 Task: Font style For heading Use Liberation Sans with dark grey 1 1 colour. font size for heading '18 Pt. 'Change the font style of data to Liberation Sansand font size to  16 Pt. Change the alignment of both headline & data to  Align left. In the sheet  Attendance Summarybook
Action: Mouse moved to (89, 114)
Screenshot: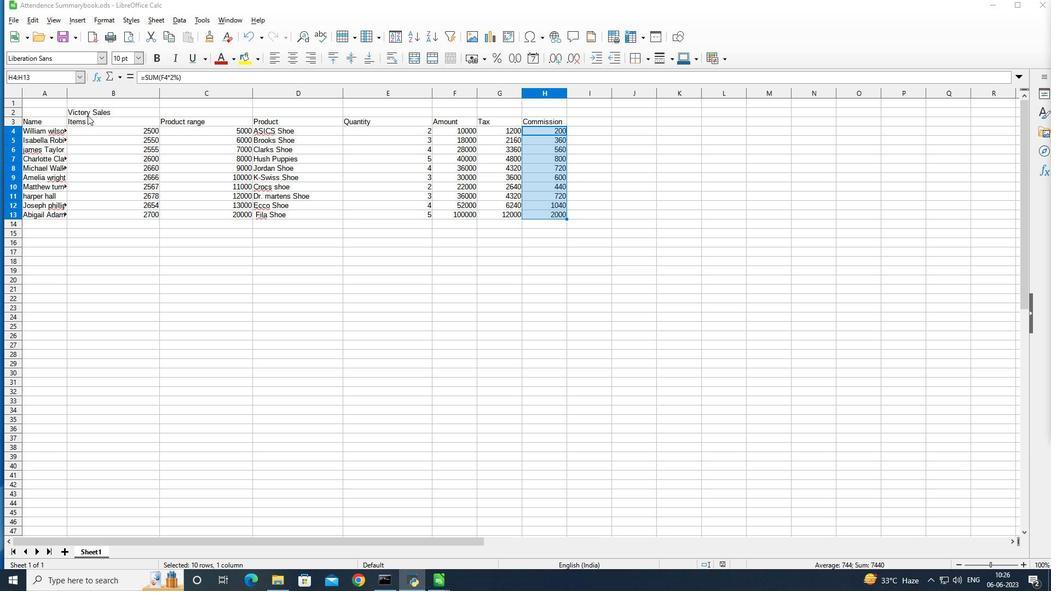 
Action: Mouse pressed left at (89, 114)
Screenshot: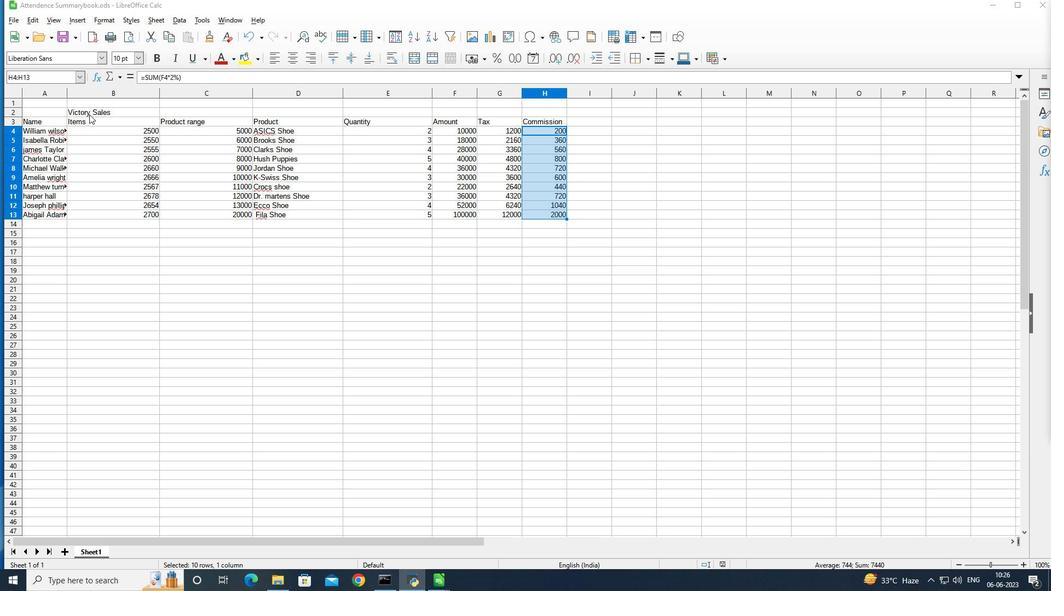 
Action: Mouse moved to (89, 113)
Screenshot: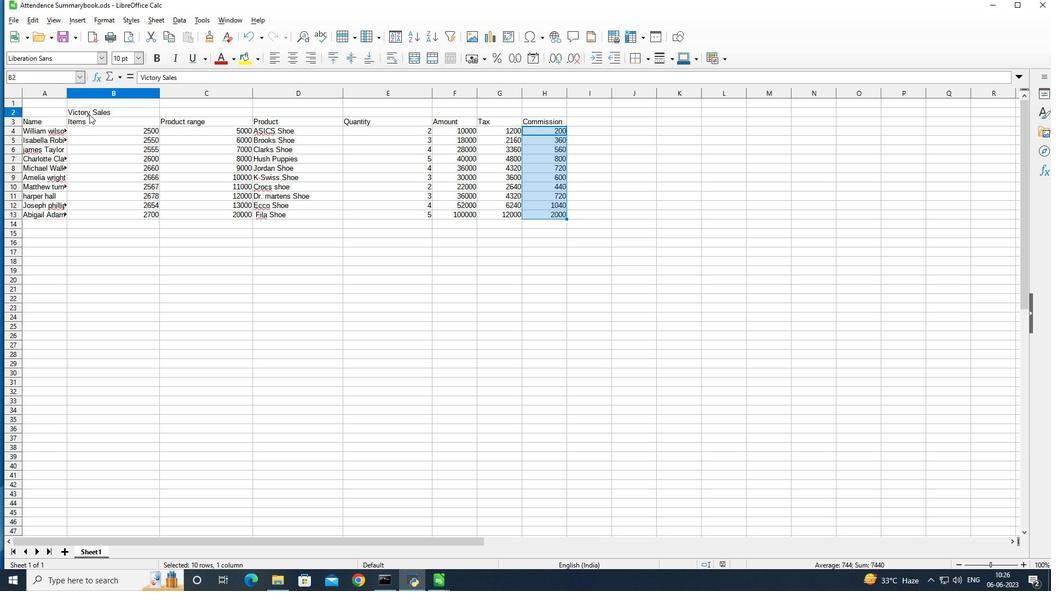 
Action: Mouse pressed left at (89, 113)
Screenshot: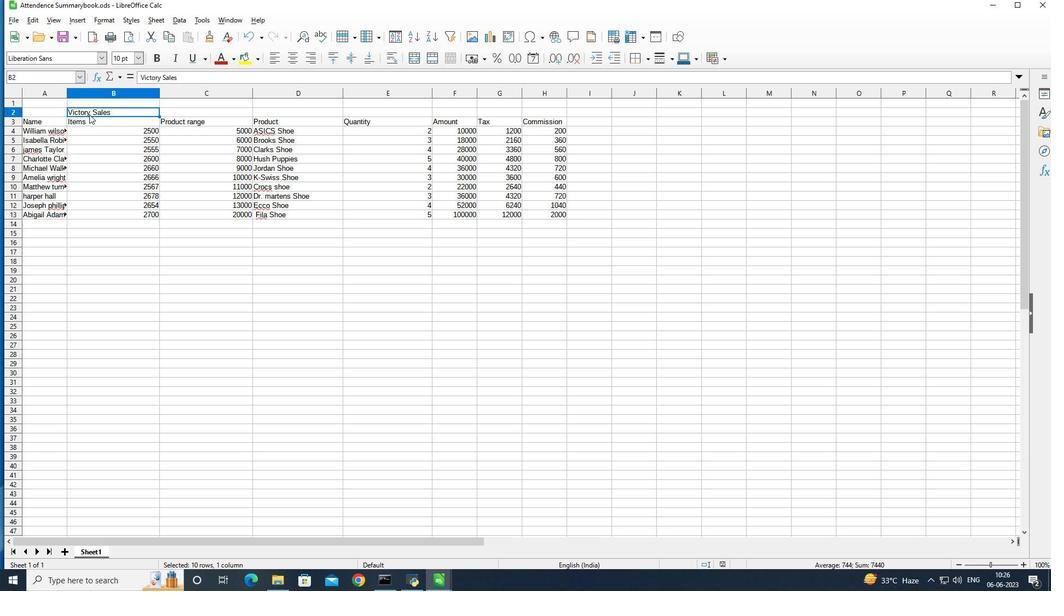
Action: Mouse pressed left at (89, 113)
Screenshot: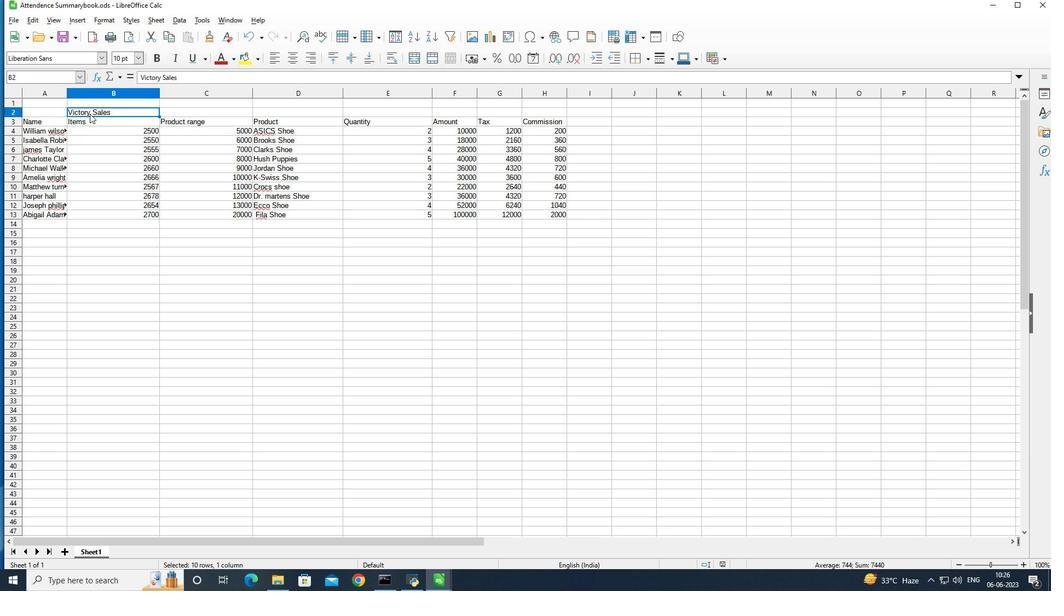 
Action: Mouse moved to (59, 56)
Screenshot: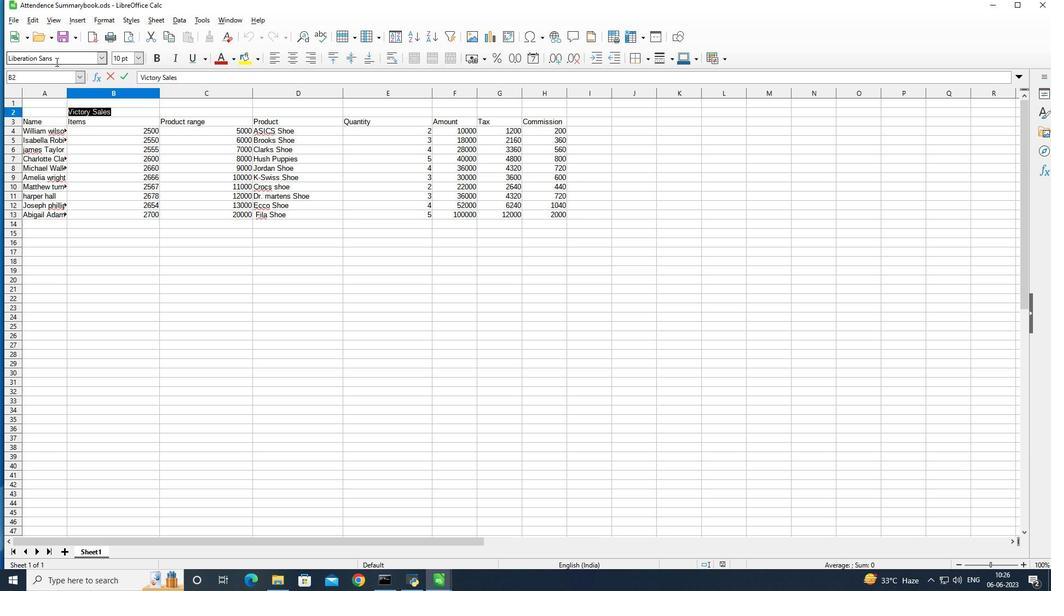 
Action: Mouse pressed left at (59, 56)
Screenshot: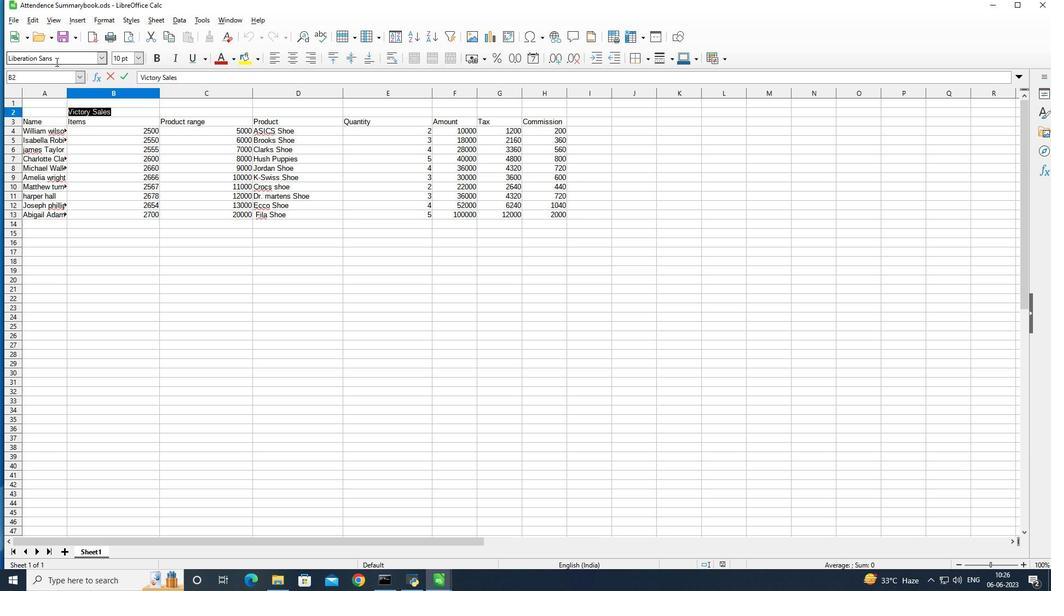 
Action: Mouse moved to (59, 56)
Screenshot: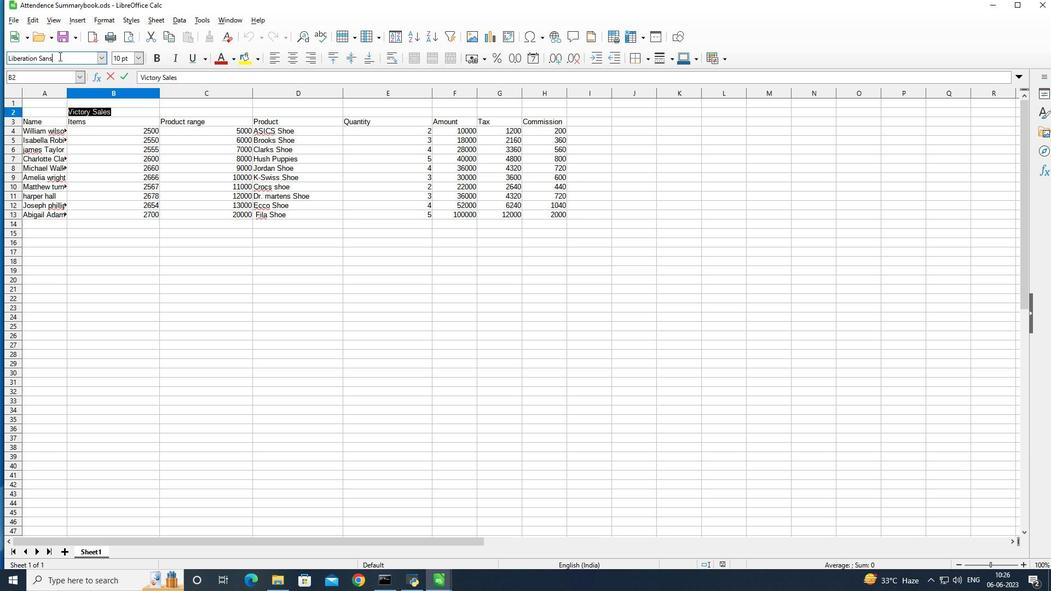 
Action: Key pressed <Key.backspace><Key.backspace><Key.backspace><Key.backspace><Key.backspace><Key.backspace><Key.backspace><Key.backspace><Key.backspace><Key.backspace><Key.backspace><Key.backspace><Key.backspace><Key.backspace><Key.backspace><Key.backspace><Key.backspace><Key.backspace><Key.backspace><Key.backspace><Key.backspace><Key.backspace><Key.backspace><Key.backspace><Key.backspace><Key.backspace><Key.backspace><Key.backspace><Key.backspace><Key.backspace><Key.backspace><Key.backspace><Key.backspace><Key.shift><Key.shift><Key.shift><Key.shift><Key.shift>Liberation<Key.enter>
Screenshot: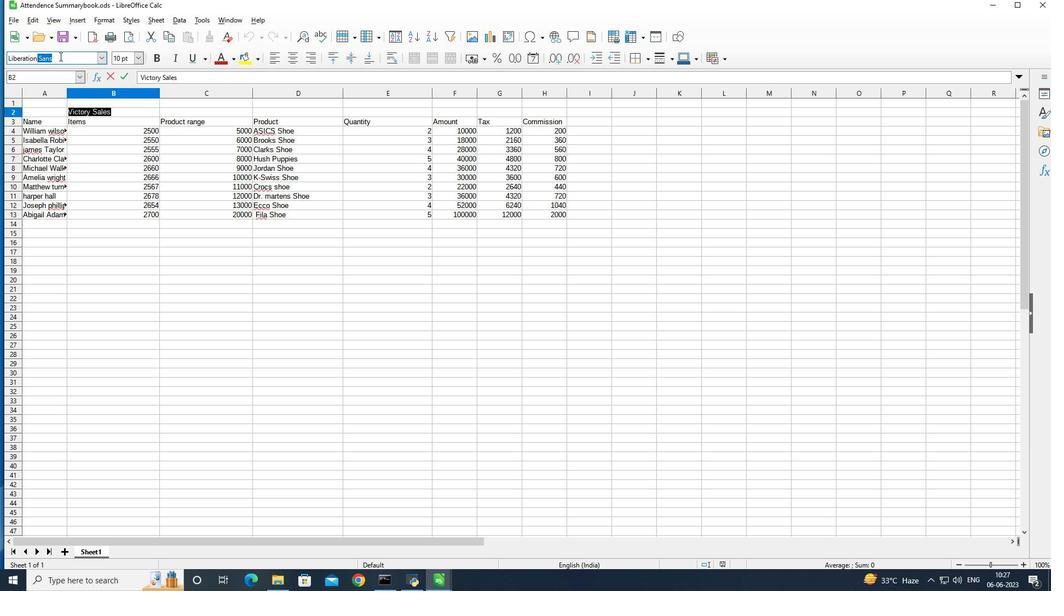 
Action: Mouse moved to (231, 56)
Screenshot: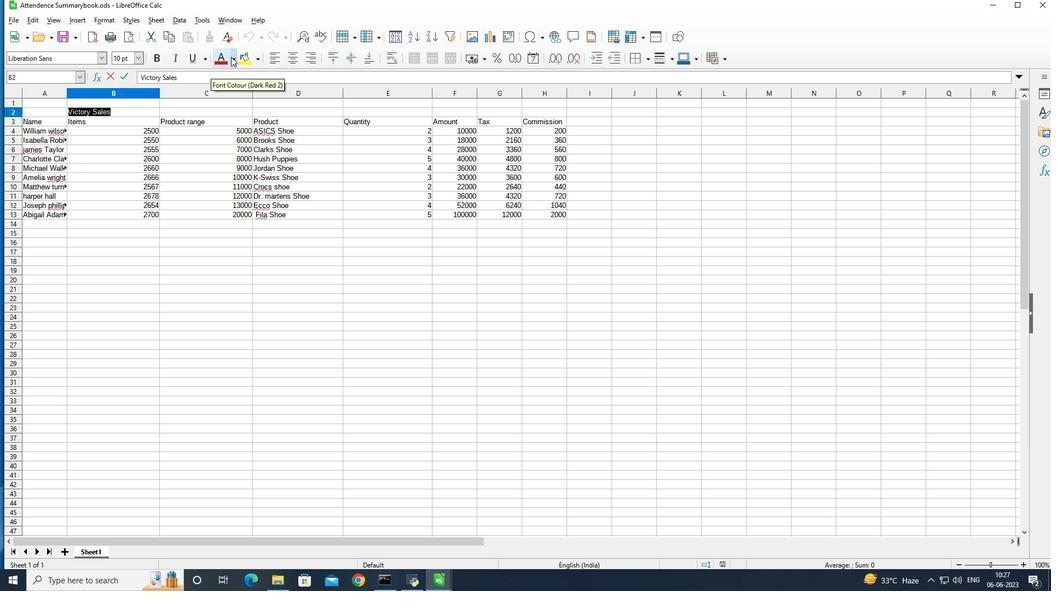
Action: Mouse pressed left at (231, 56)
Screenshot: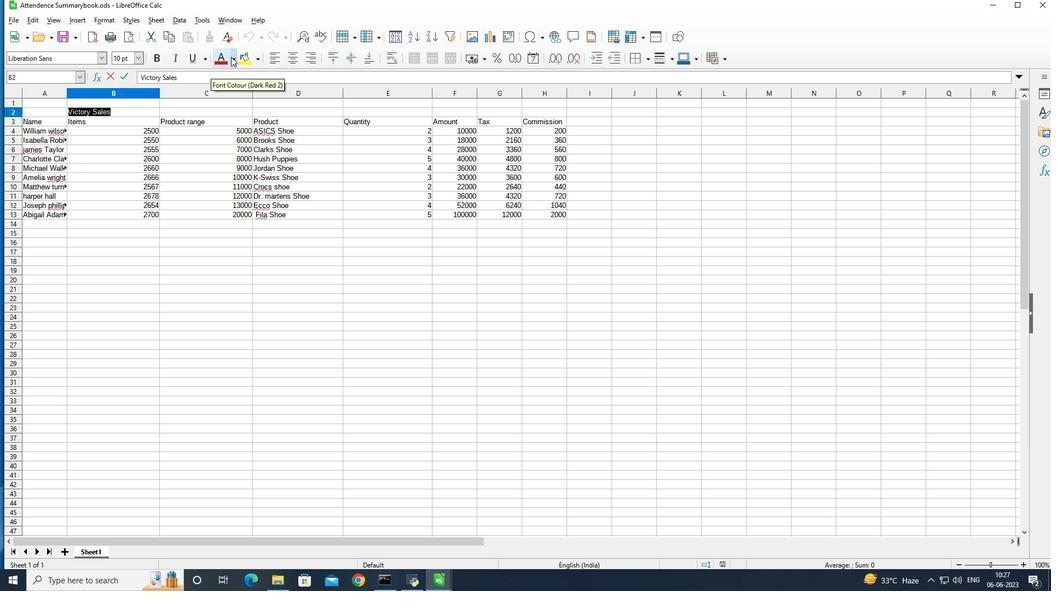 
Action: Mouse moved to (319, 114)
Screenshot: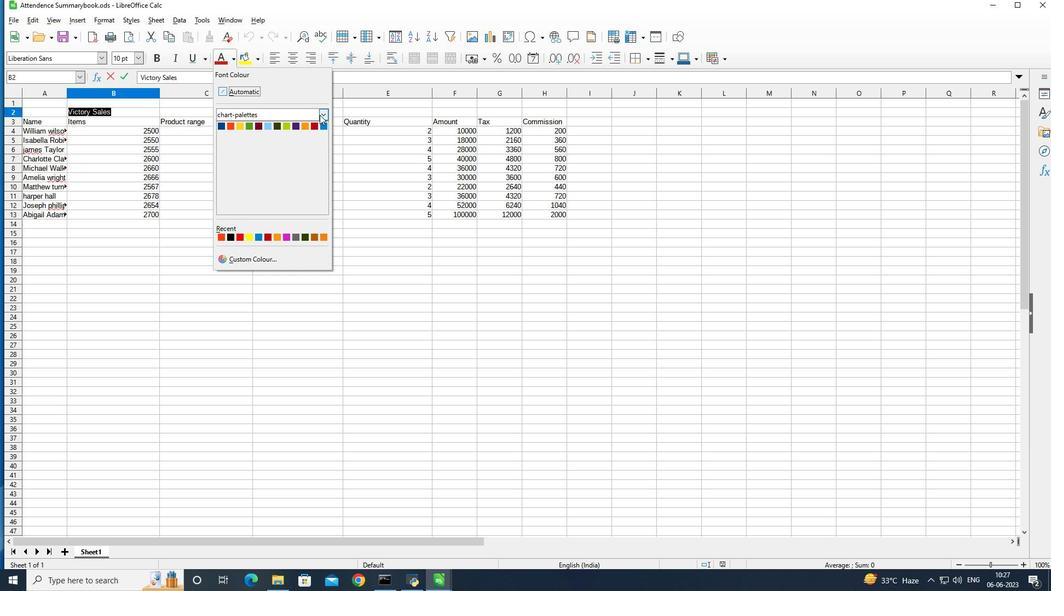 
Action: Mouse pressed left at (319, 114)
Screenshot: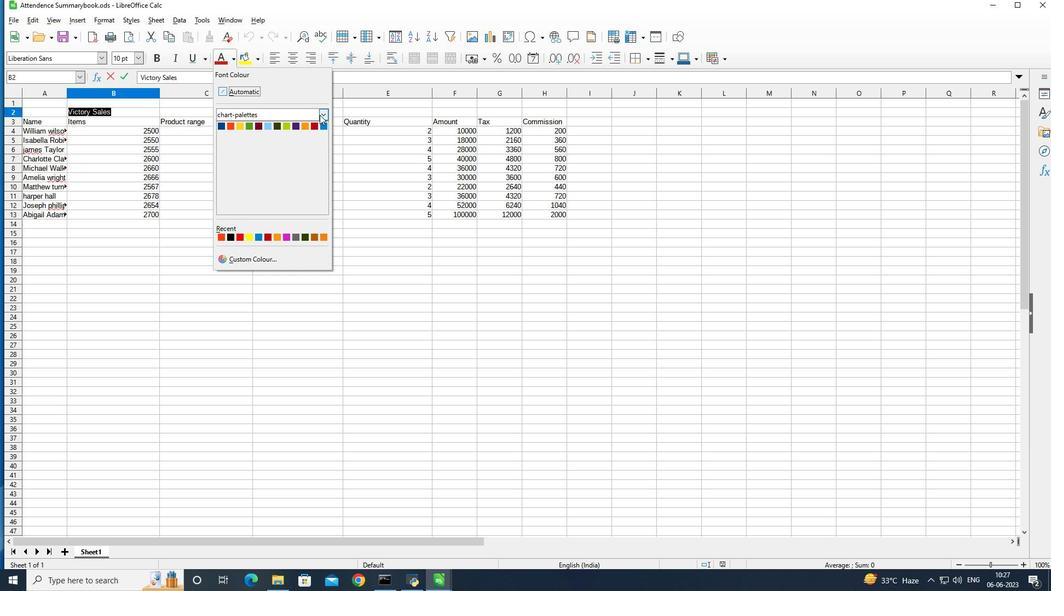 
Action: Mouse moved to (275, 189)
Screenshot: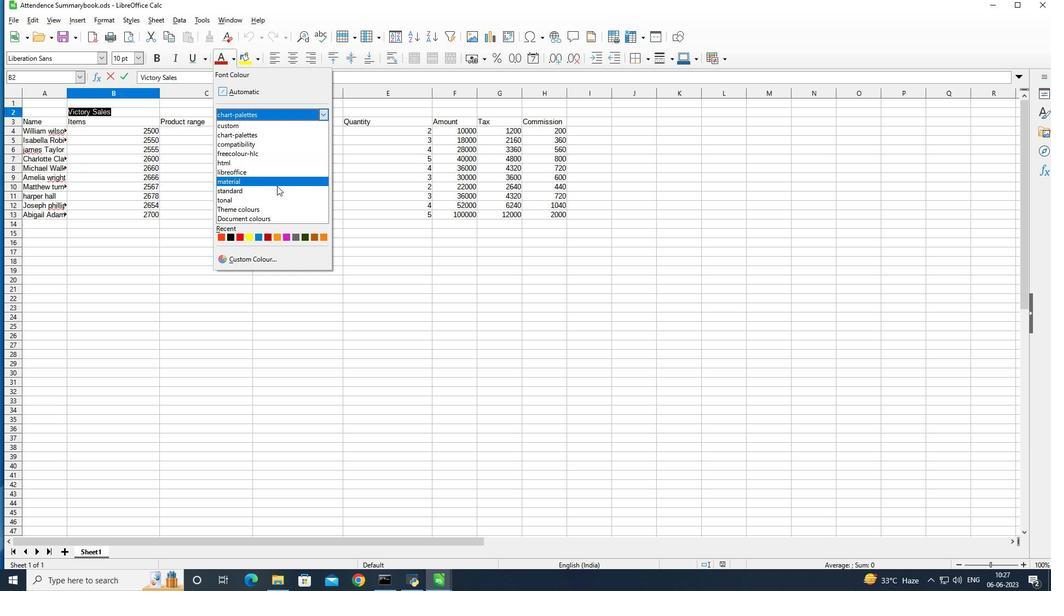 
Action: Mouse pressed left at (275, 189)
Screenshot: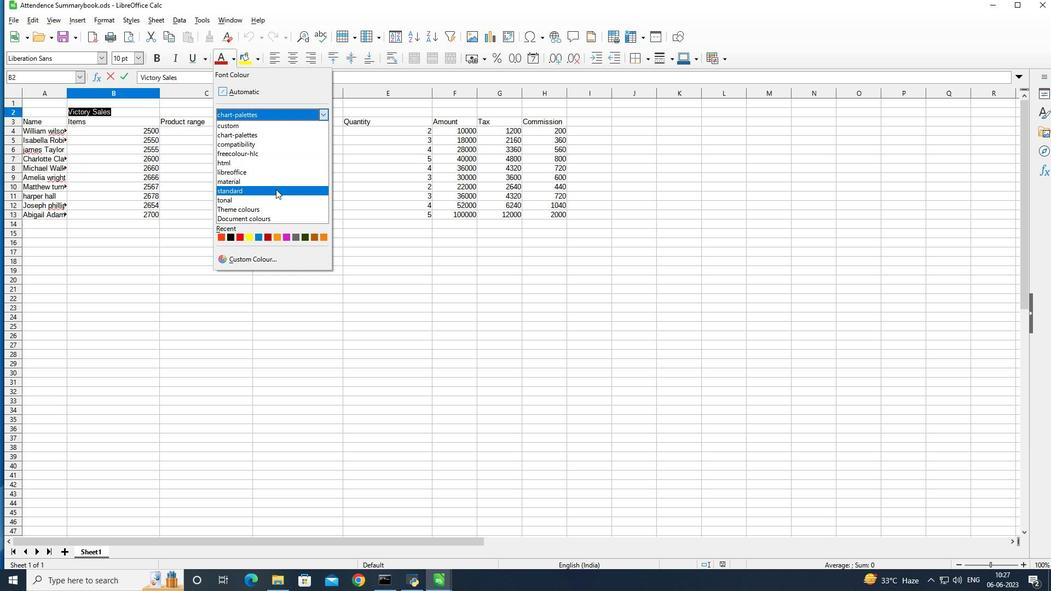 
Action: Mouse moved to (258, 123)
Screenshot: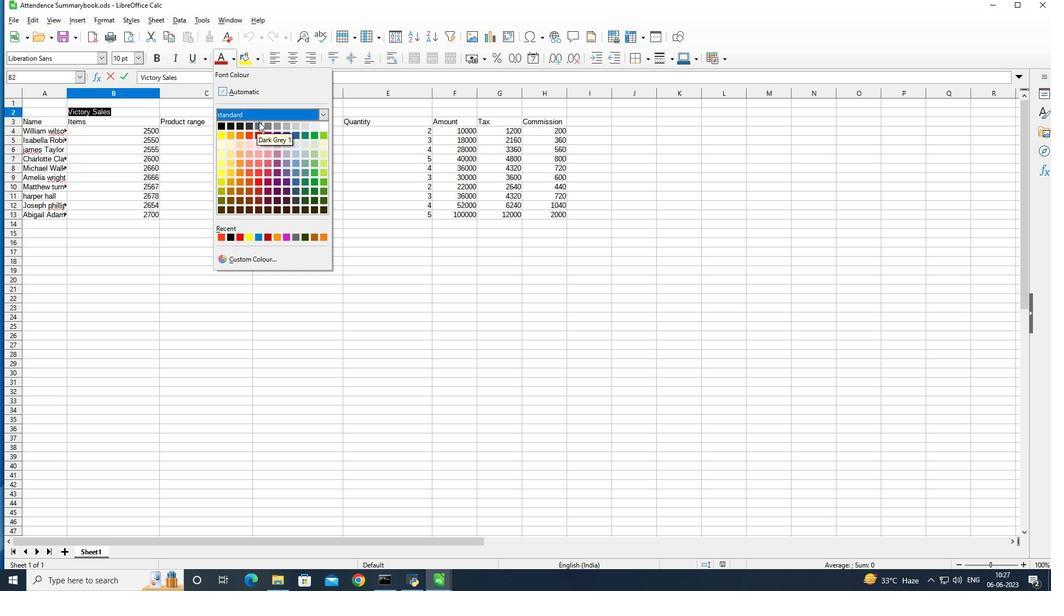 
Action: Mouse pressed left at (258, 123)
Screenshot: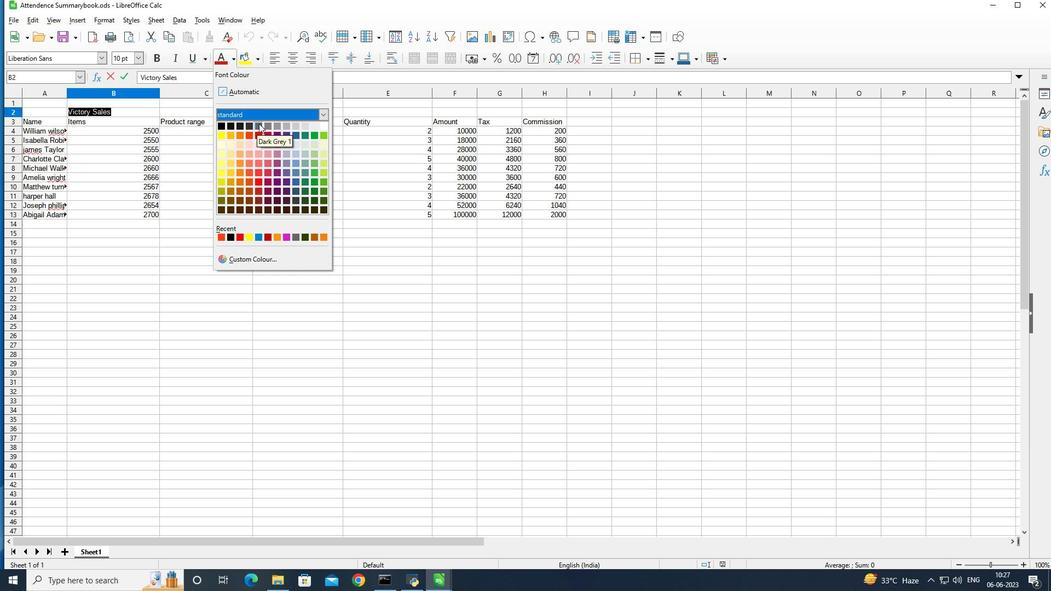 
Action: Mouse moved to (138, 54)
Screenshot: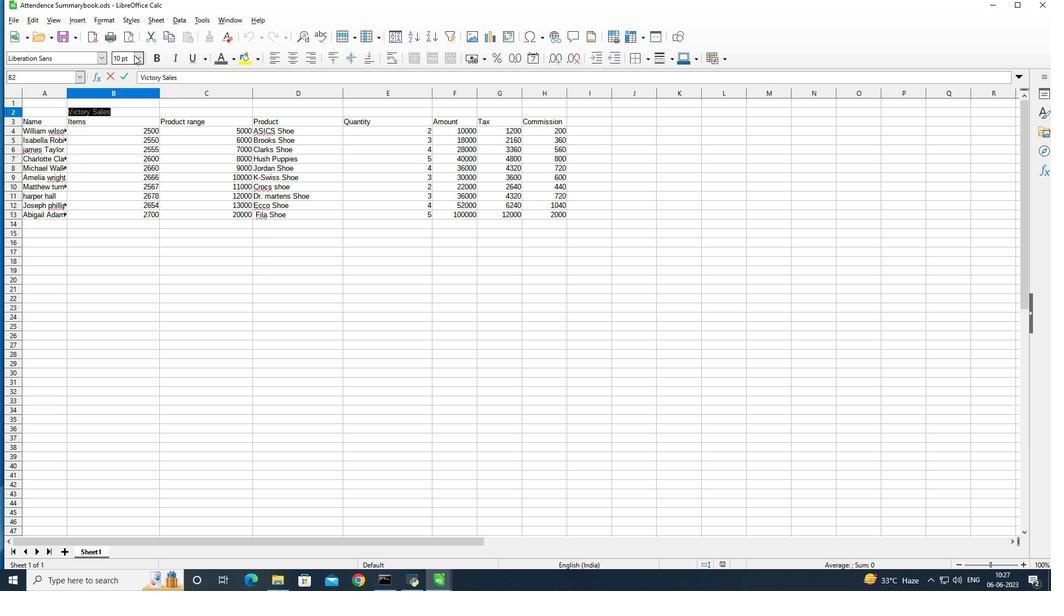 
Action: Mouse pressed left at (138, 54)
Screenshot: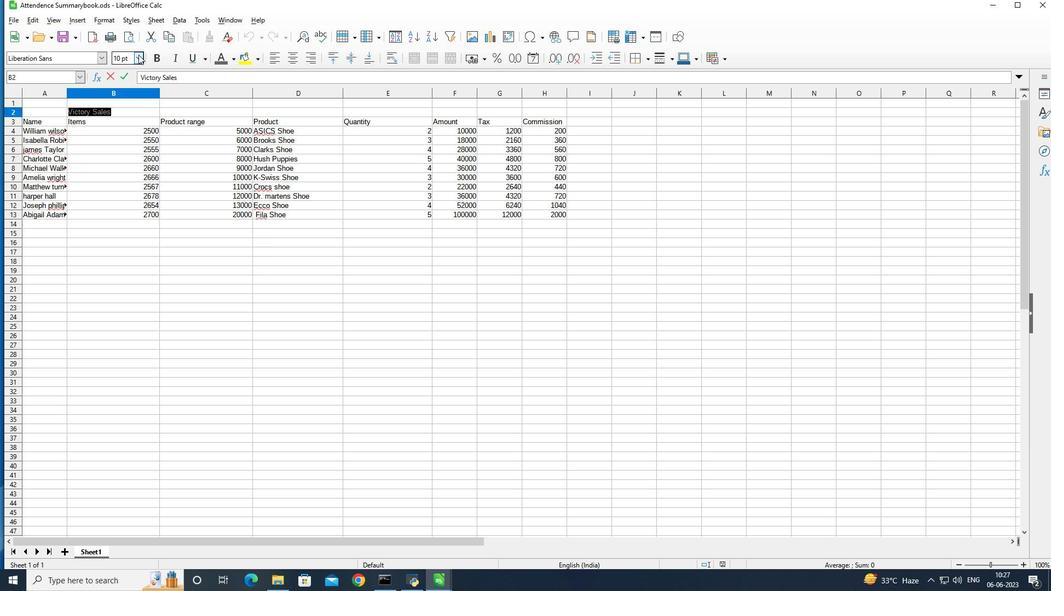 
Action: Mouse moved to (119, 177)
Screenshot: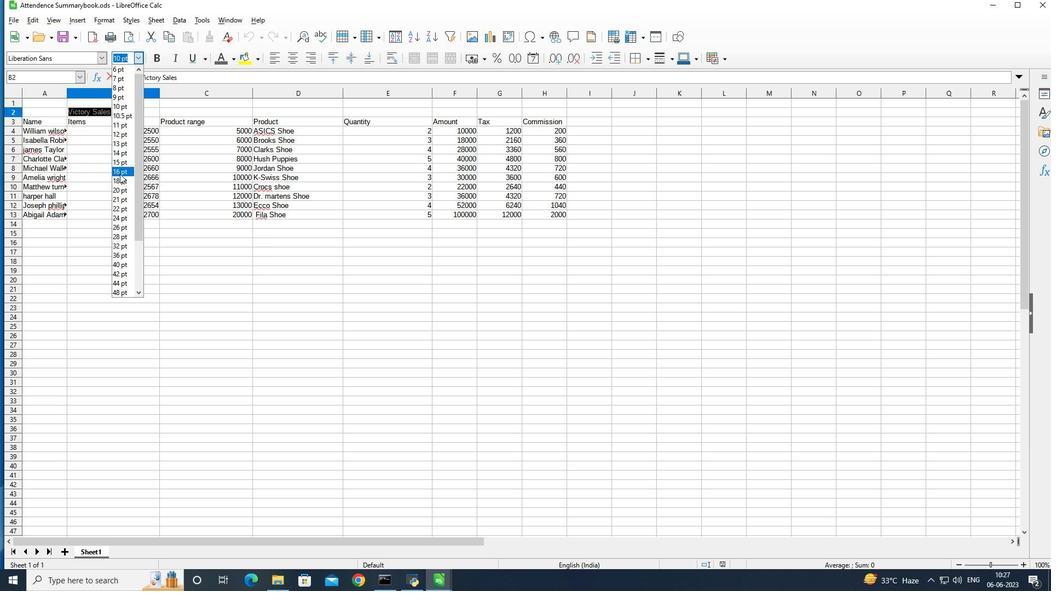 
Action: Mouse pressed left at (119, 177)
Screenshot: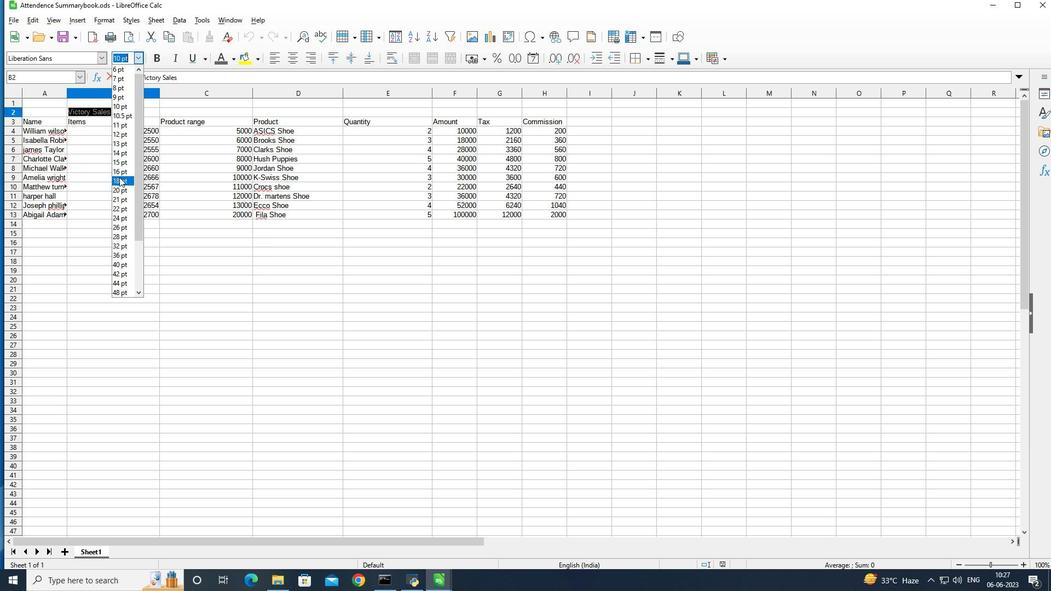 
Action: Mouse moved to (36, 122)
Screenshot: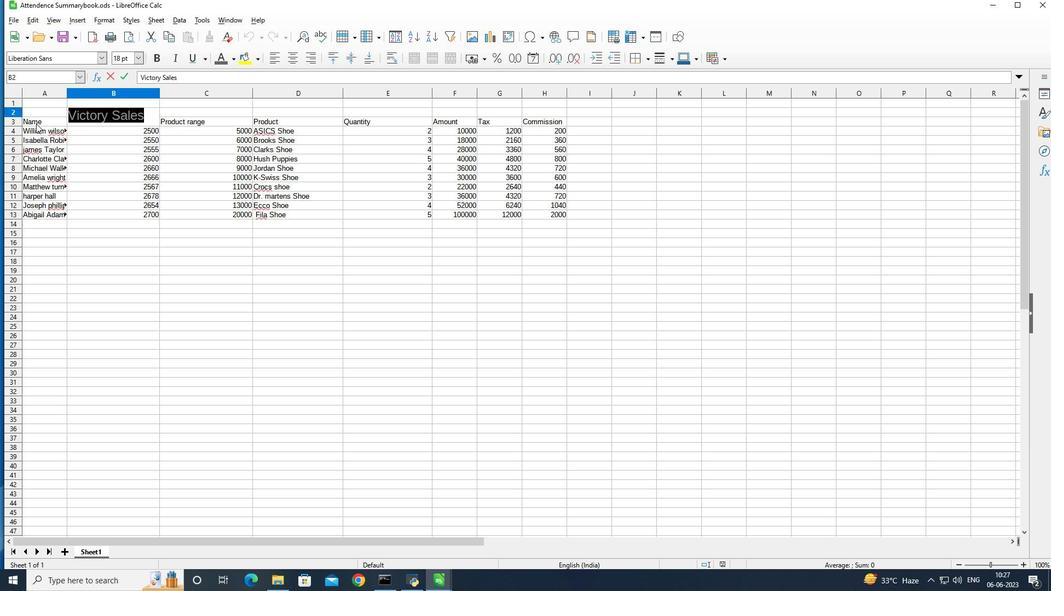 
Action: Mouse pressed left at (36, 122)
Screenshot: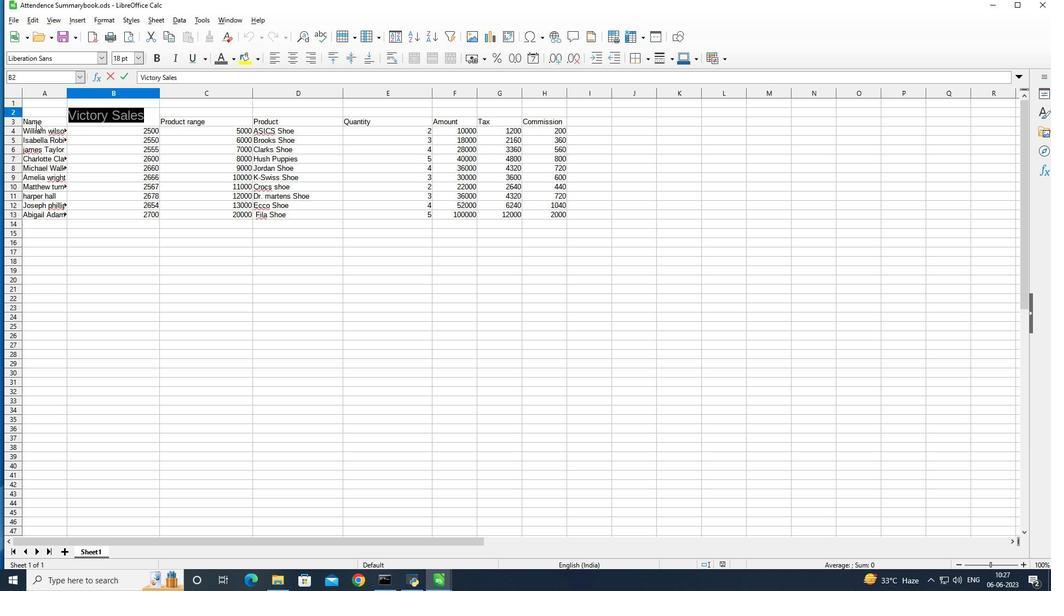 
Action: Mouse moved to (33, 127)
Screenshot: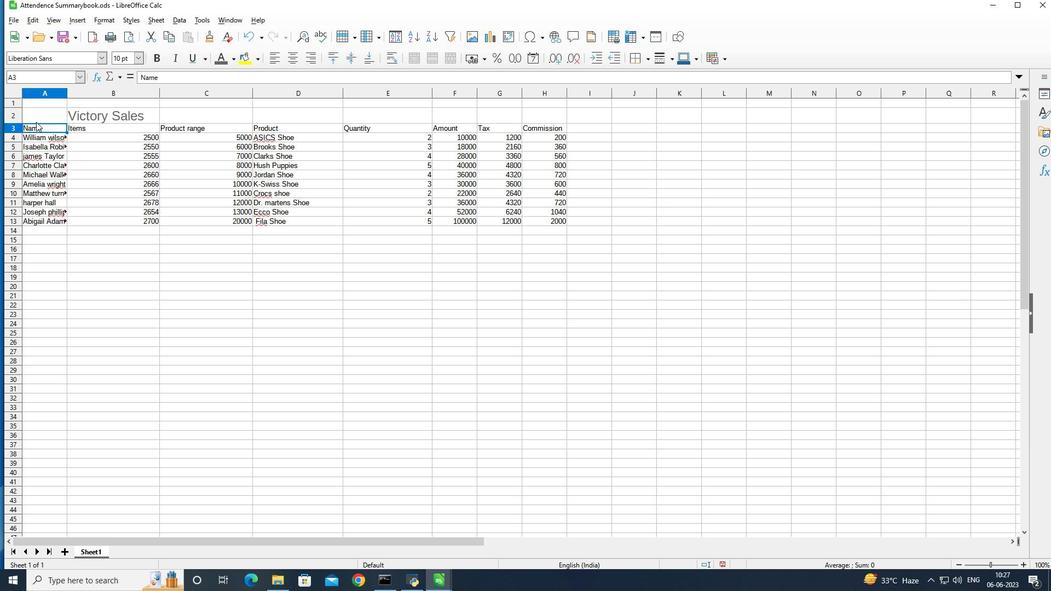 
Action: Mouse pressed left at (33, 127)
Screenshot: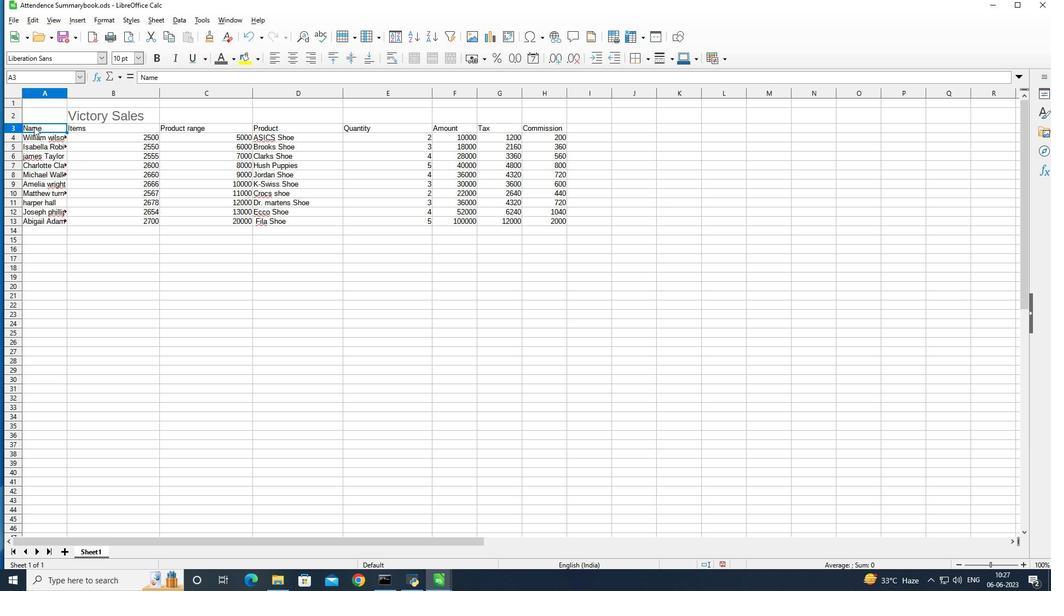 
Action: Mouse moved to (55, 54)
Screenshot: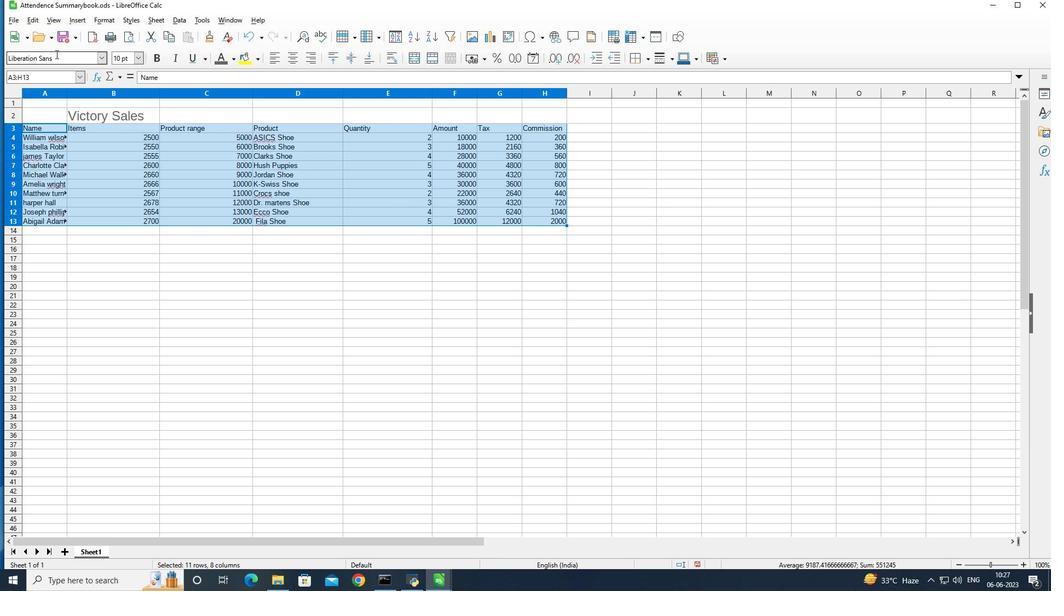 
Action: Mouse pressed left at (55, 54)
Screenshot: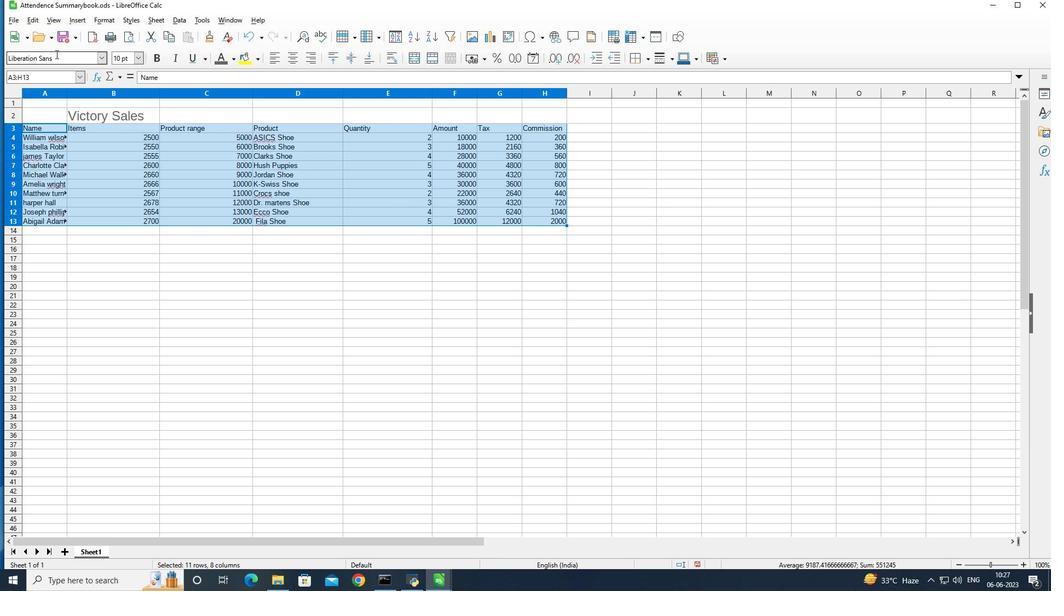 
Action: Mouse moved to (56, 54)
Screenshot: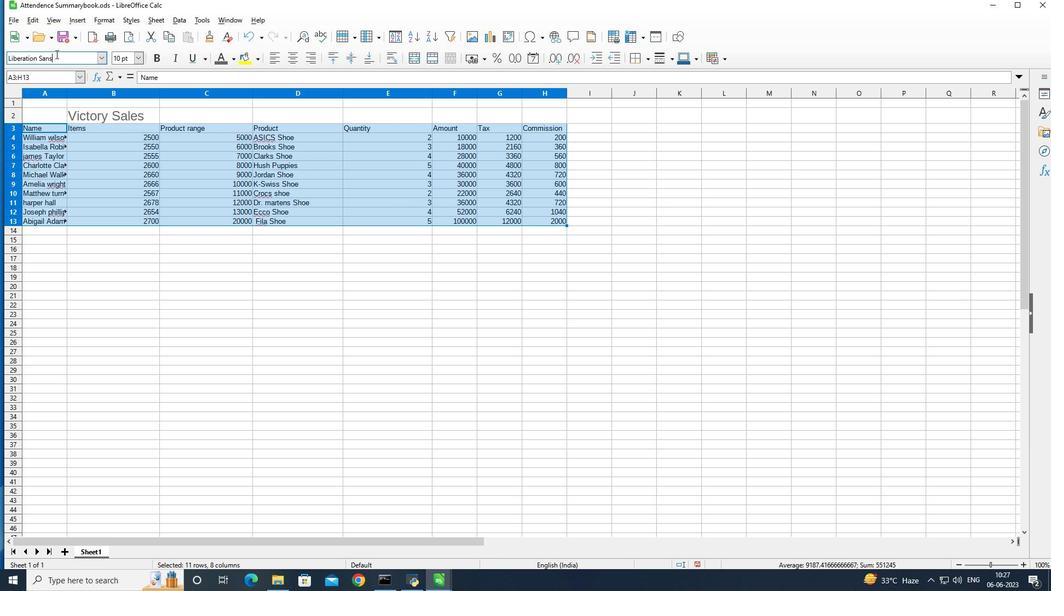 
Action: Key pressed <Key.enter>
Screenshot: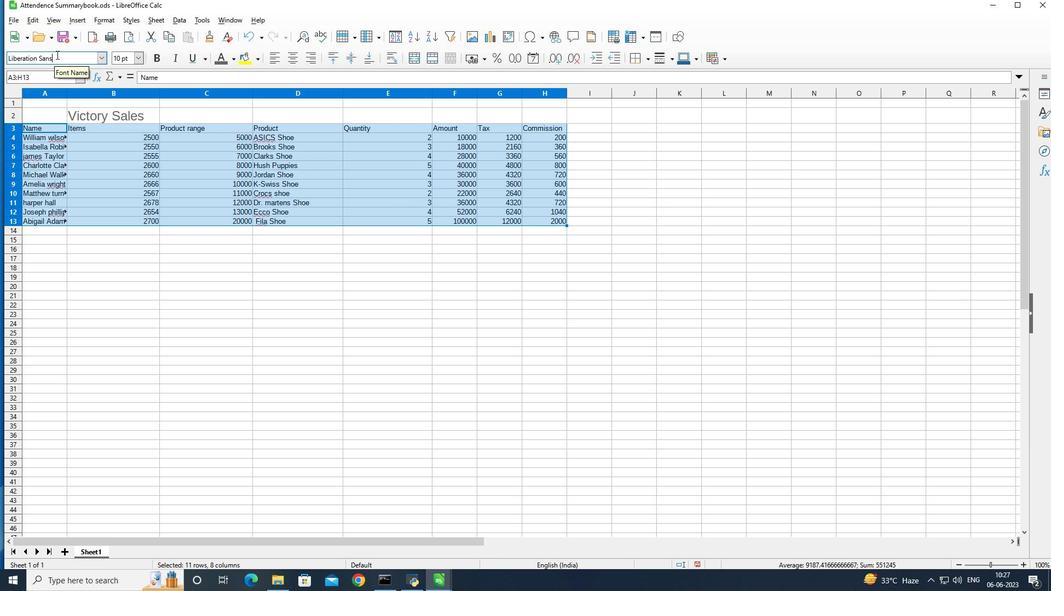 
Action: Mouse moved to (138, 56)
Screenshot: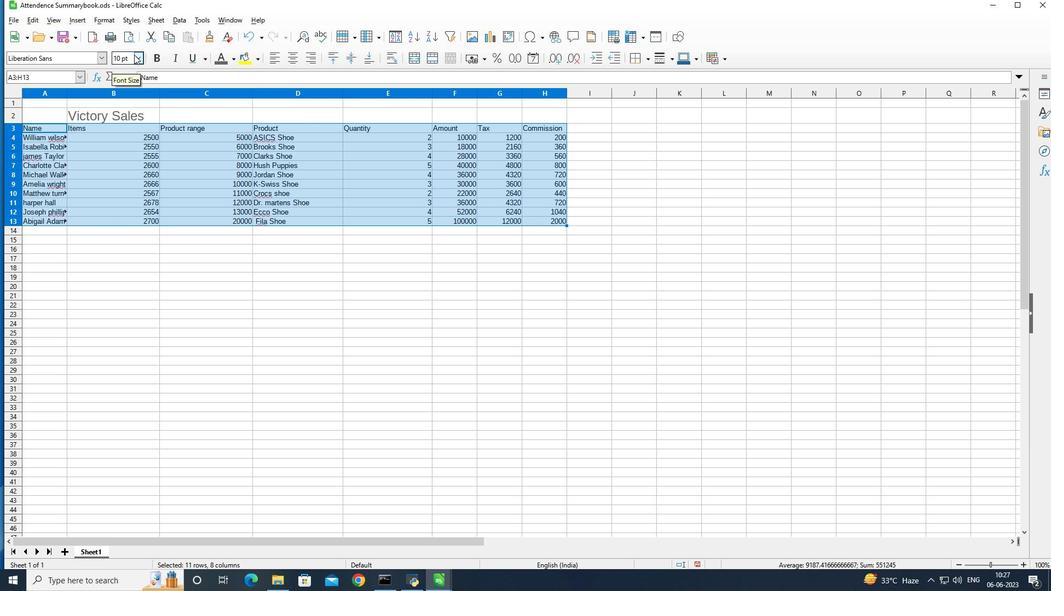 
Action: Mouse pressed left at (138, 56)
Screenshot: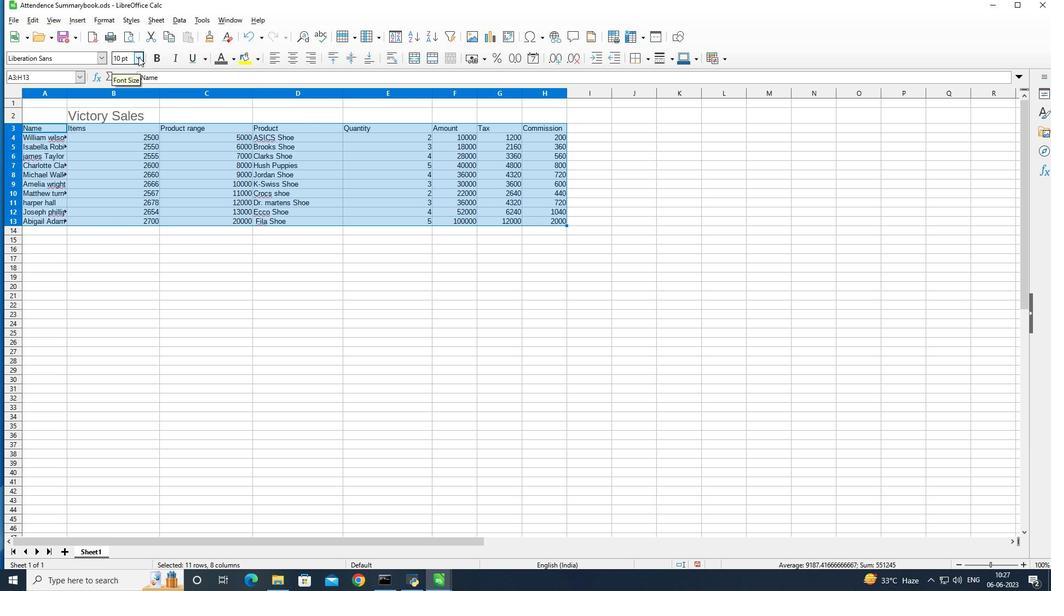 
Action: Mouse moved to (126, 174)
Screenshot: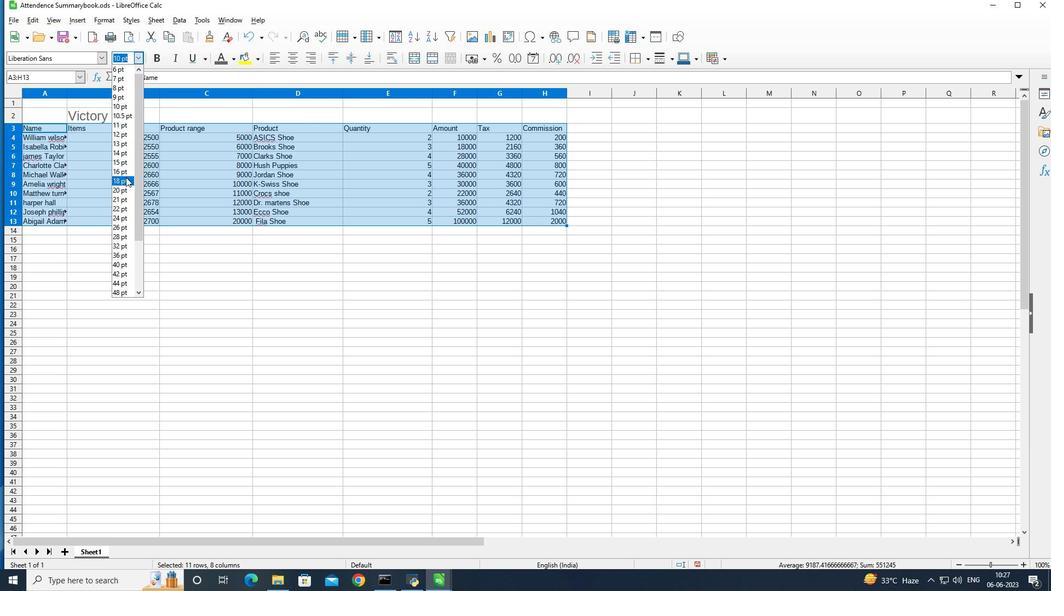 
Action: Mouse pressed left at (126, 174)
Screenshot: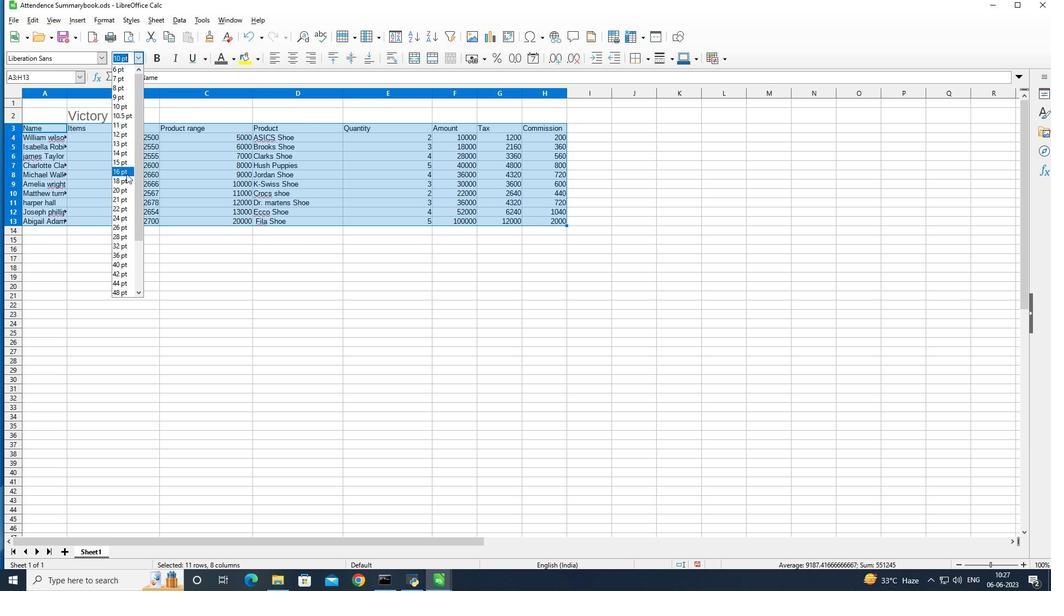
Action: Mouse moved to (279, 51)
Screenshot: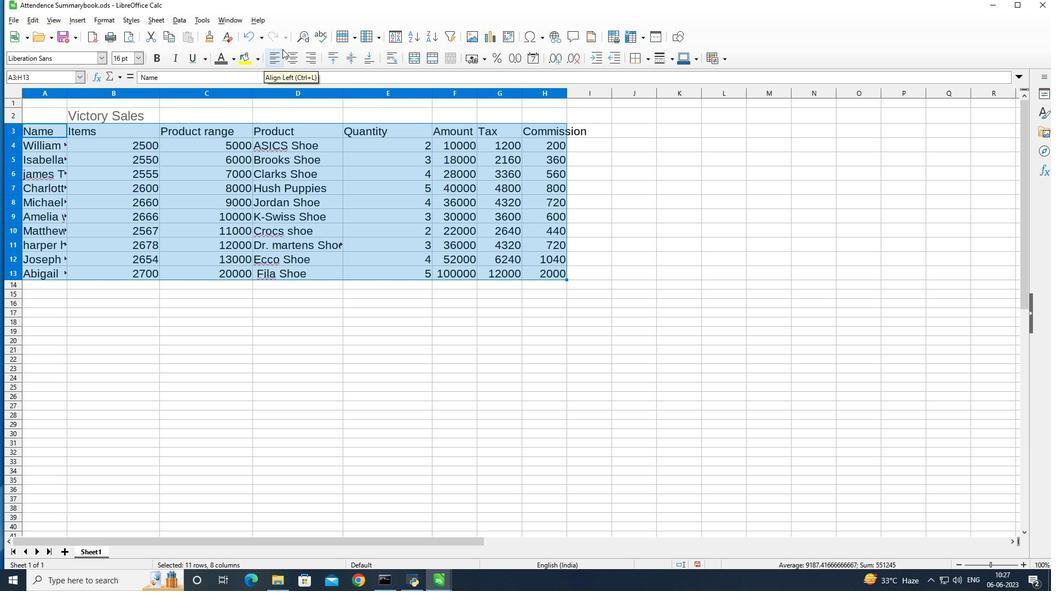 
Action: Mouse pressed left at (283, 49)
Screenshot: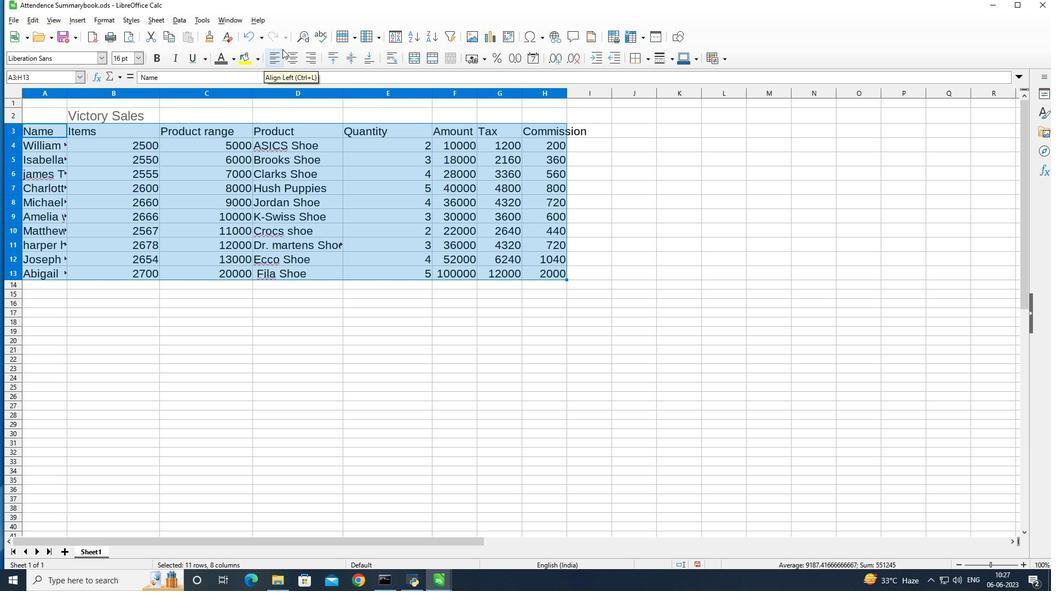 
Action: Mouse moved to (111, 118)
Screenshot: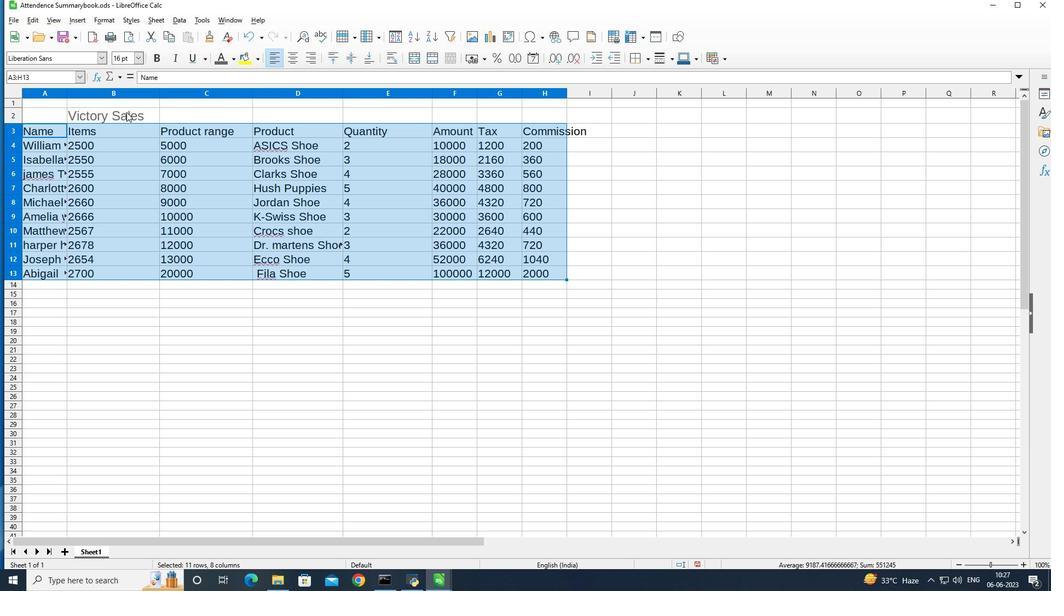 
Action: Mouse pressed left at (111, 118)
Screenshot: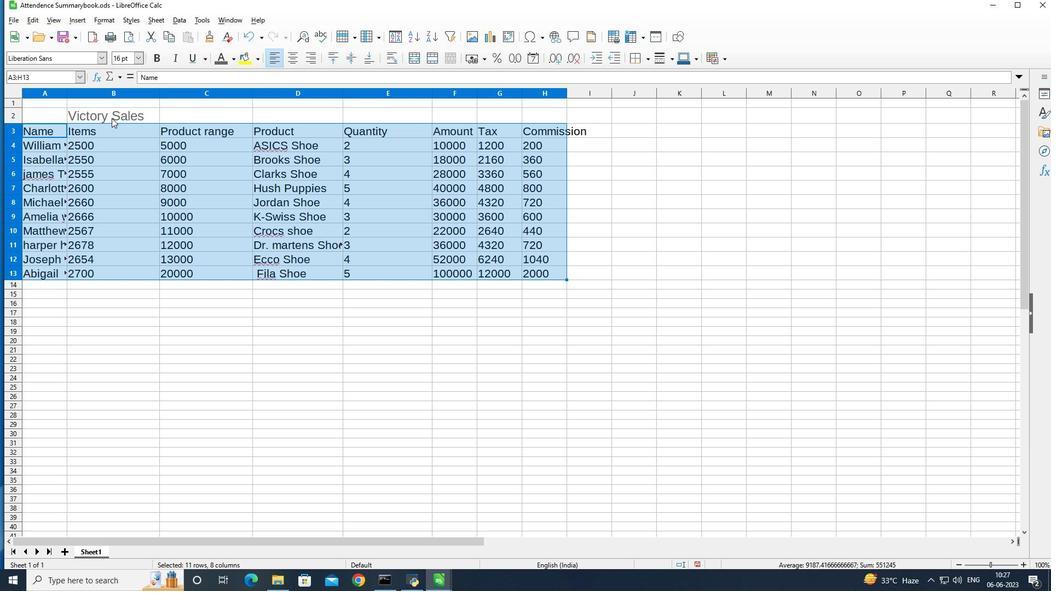 
Action: Mouse pressed left at (111, 118)
Screenshot: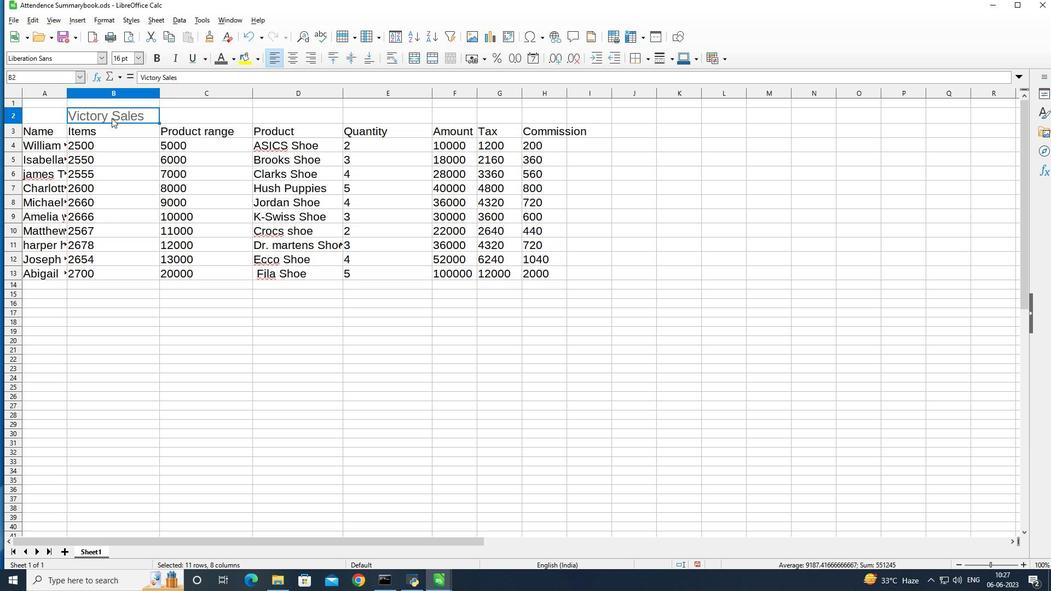 
Action: Mouse pressed left at (111, 118)
Screenshot: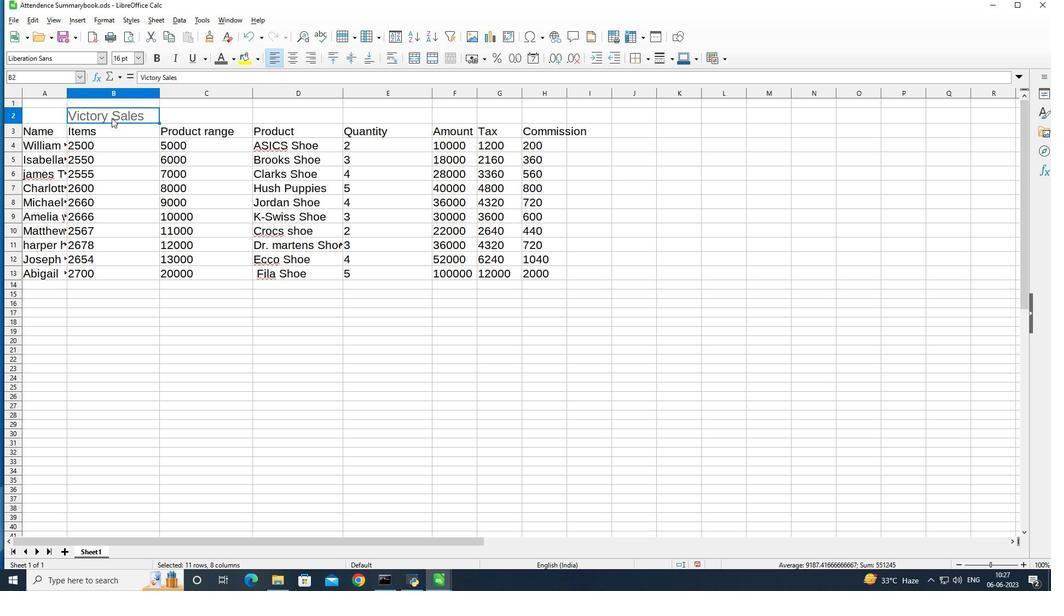 
Action: Mouse moved to (269, 55)
Screenshot: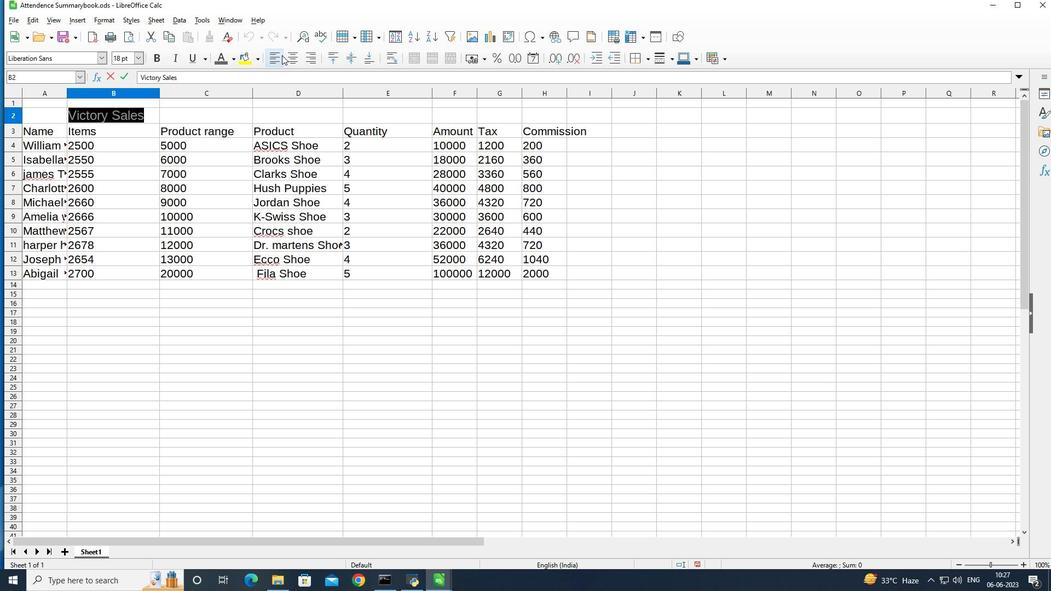 
Action: Mouse pressed left at (269, 55)
Screenshot: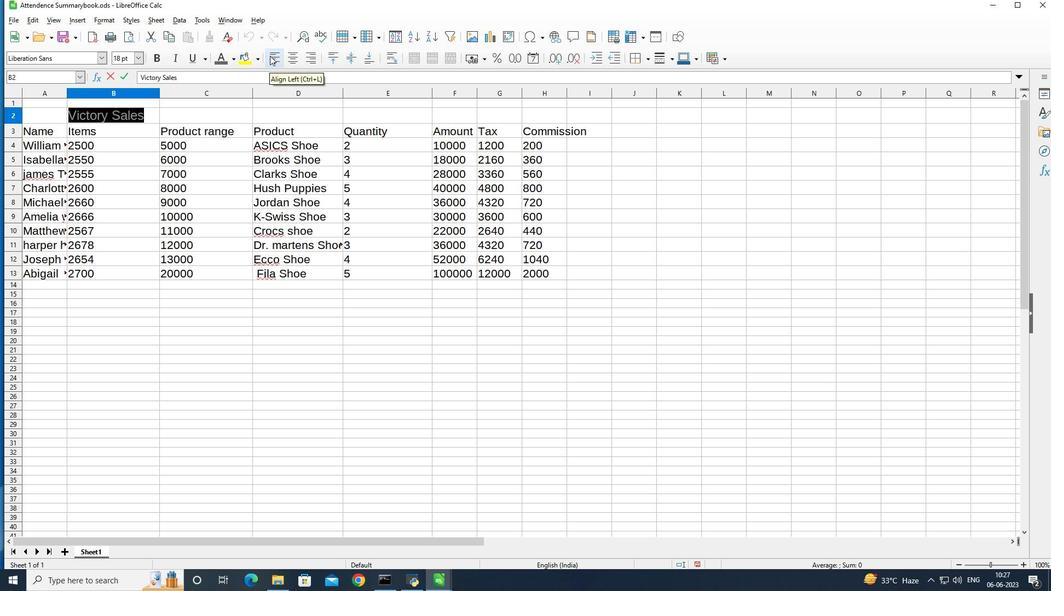 
Action: Mouse moved to (111, 189)
Screenshot: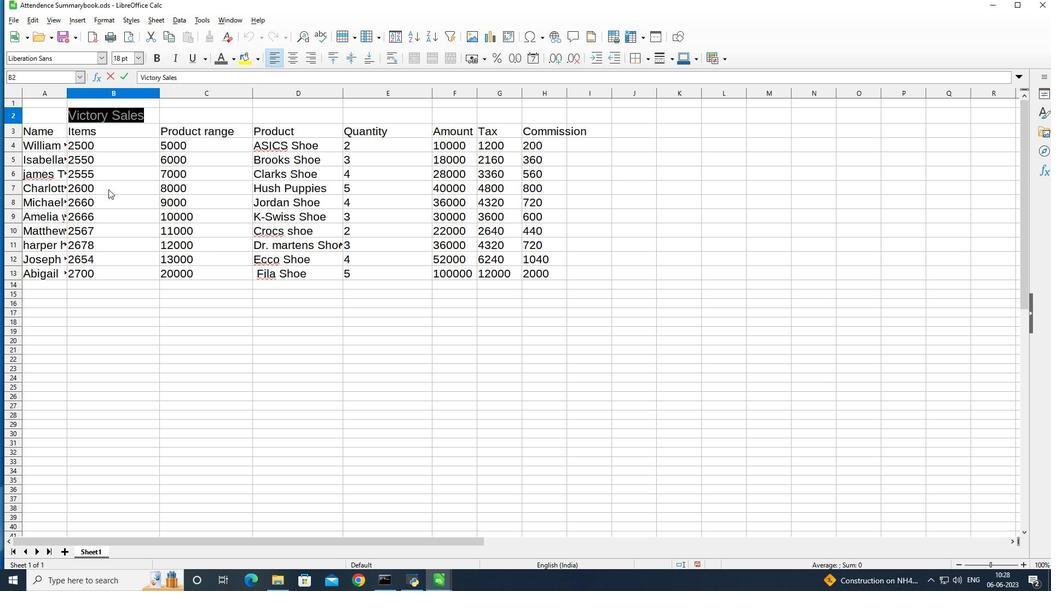 
